 Task: Add Description DS0049 to Card Card0049 in Board Board0043 in Workspace Development in Trello
Action: Mouse moved to (456, 38)
Screenshot: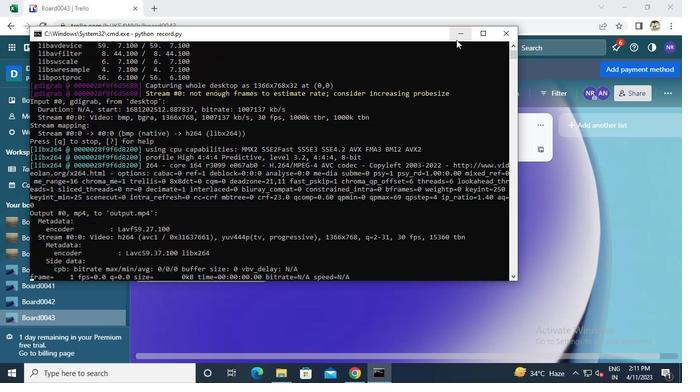 
Action: Mouse pressed left at (456, 38)
Screenshot: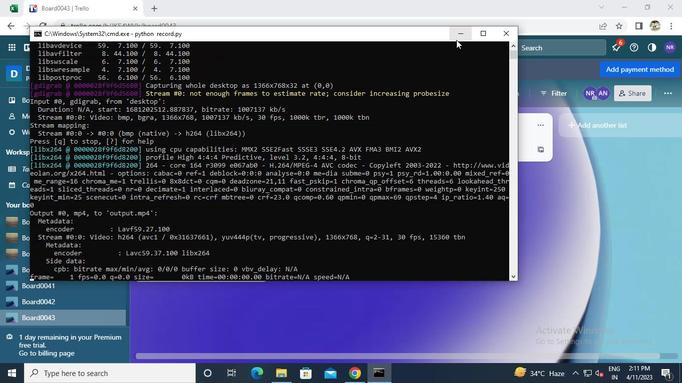 
Action: Mouse moved to (201, 158)
Screenshot: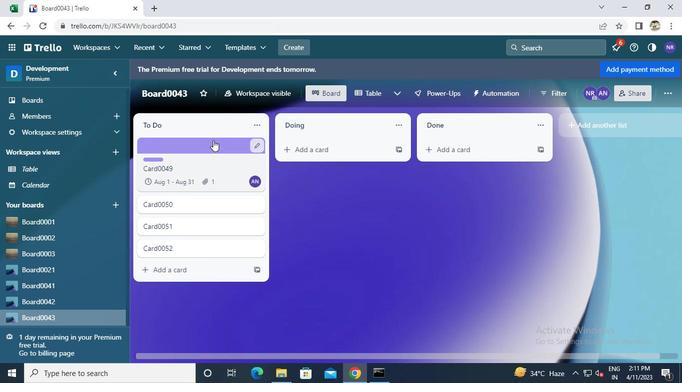 
Action: Mouse pressed left at (201, 158)
Screenshot: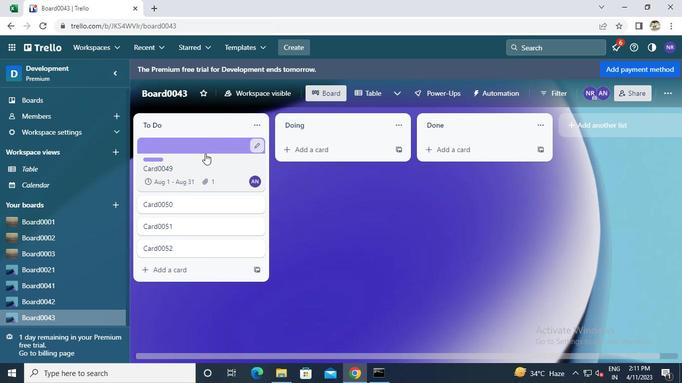 
Action: Mouse moved to (190, 275)
Screenshot: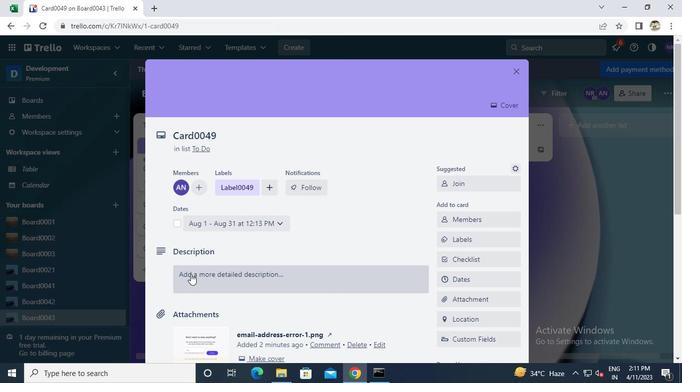 
Action: Mouse pressed left at (190, 275)
Screenshot: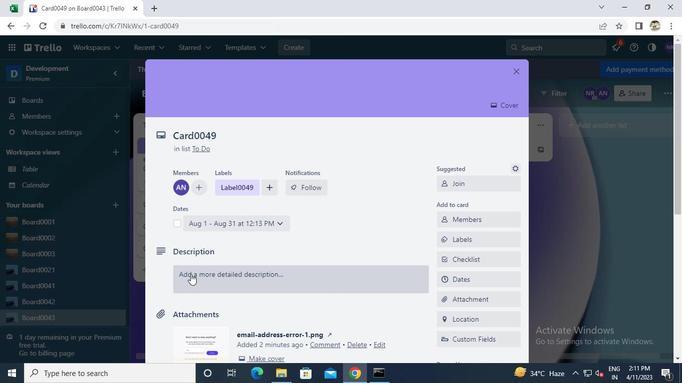 
Action: Keyboard Key.caps_lock
Screenshot: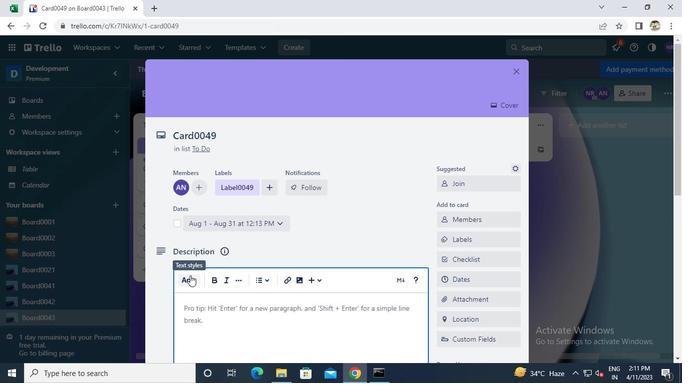 
Action: Keyboard d
Screenshot: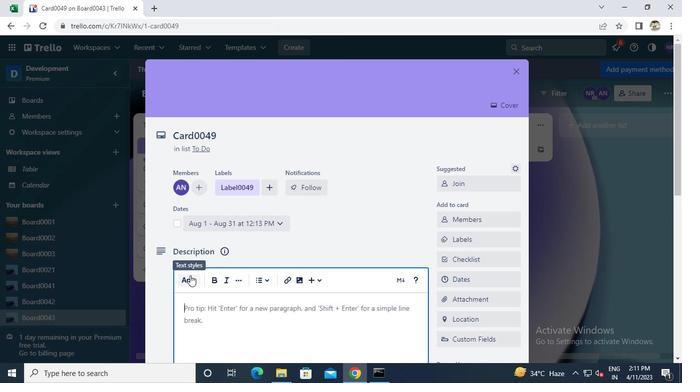 
Action: Keyboard s
Screenshot: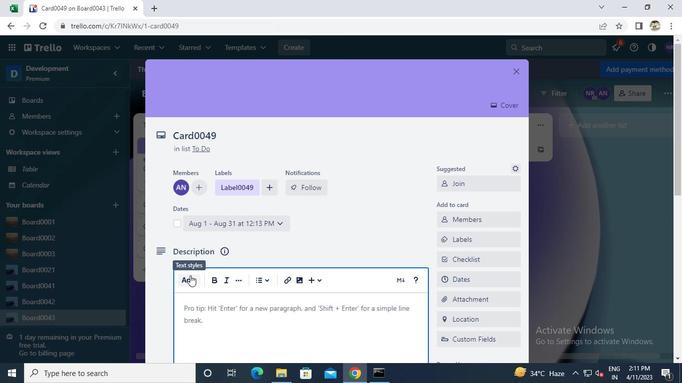 
Action: Keyboard 4
Screenshot: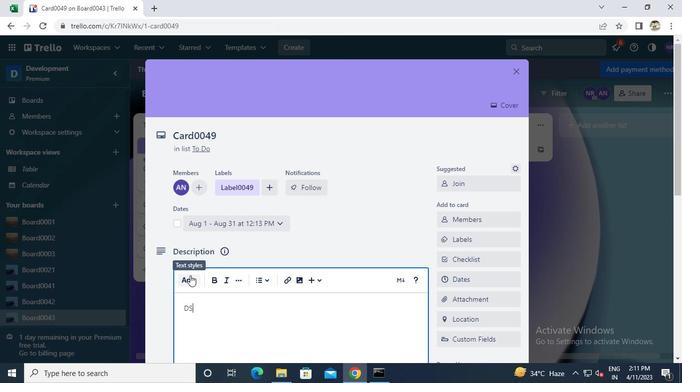 
Action: Keyboard Key.backspace
Screenshot: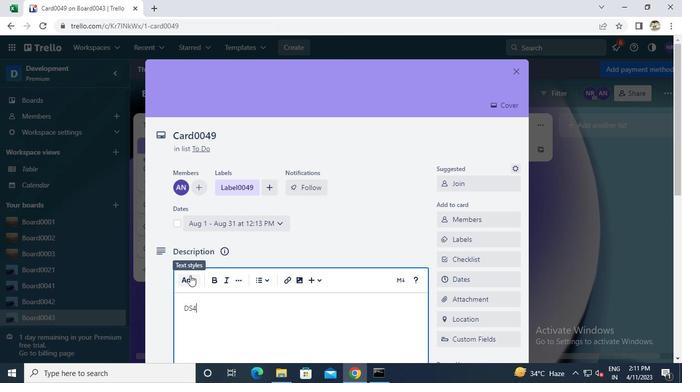 
Action: Keyboard 0
Screenshot: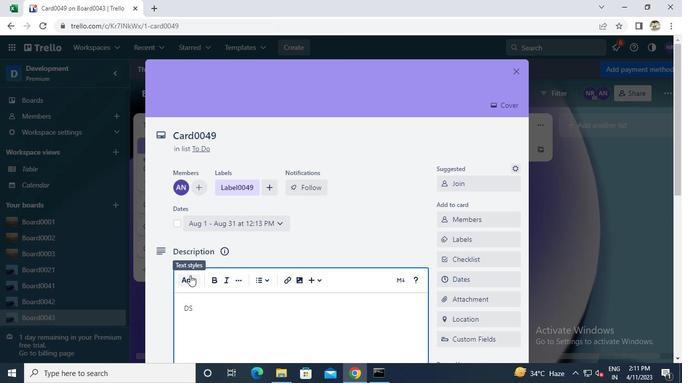 
Action: Keyboard 0
Screenshot: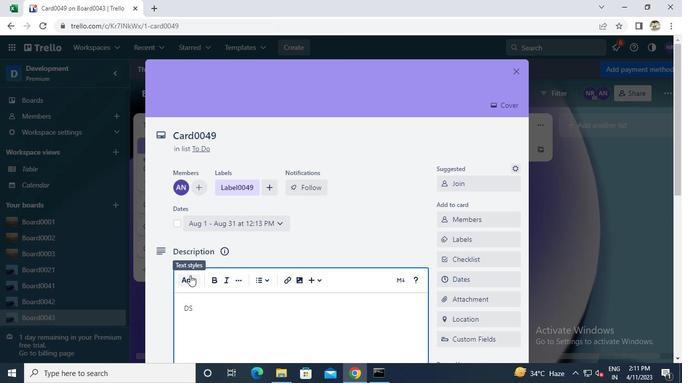 
Action: Keyboard 4
Screenshot: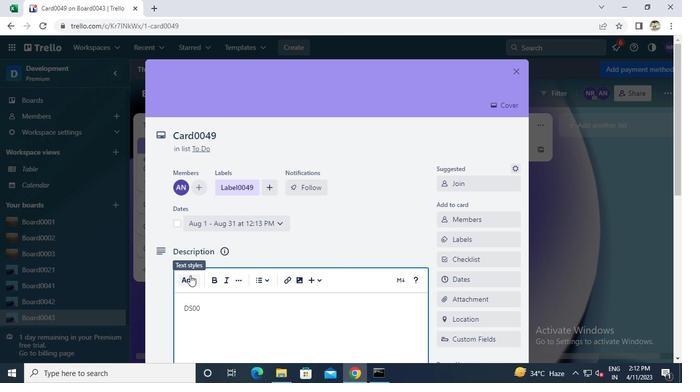 
Action: Keyboard 9
Screenshot: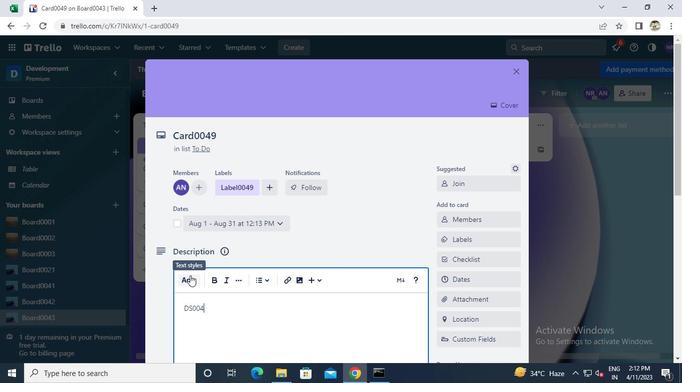 
Action: Mouse moved to (190, 269)
Screenshot: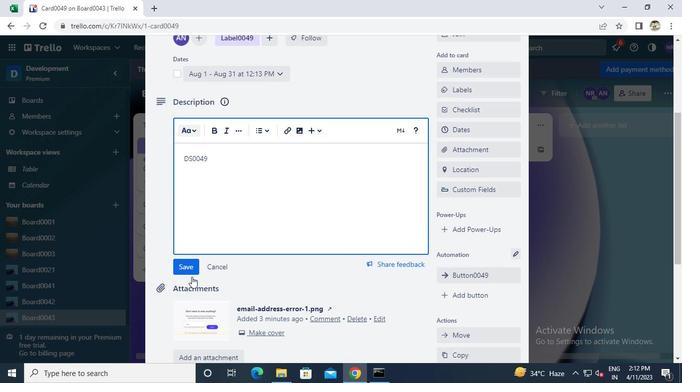 
Action: Mouse pressed left at (190, 269)
Screenshot: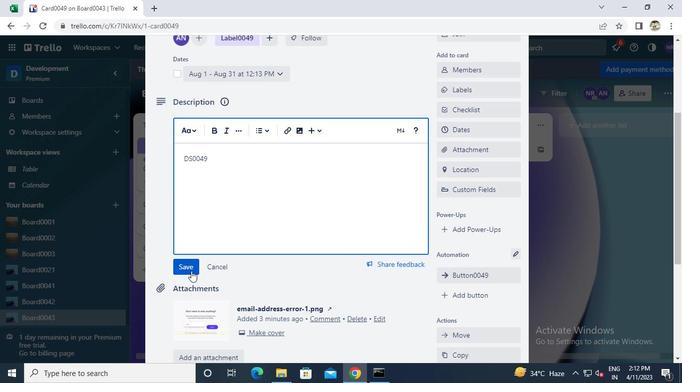 
Action: Mouse moved to (379, 370)
Screenshot: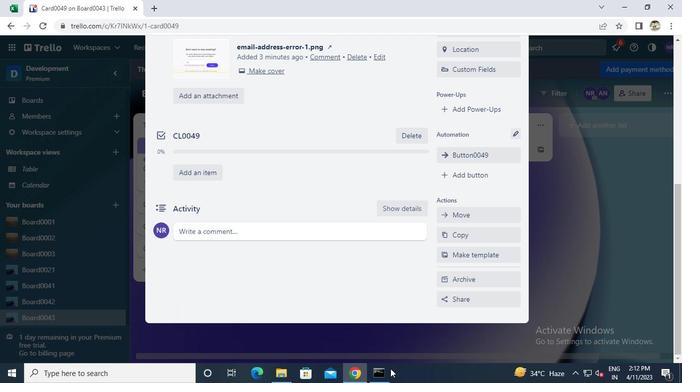 
Action: Mouse pressed left at (379, 370)
Screenshot: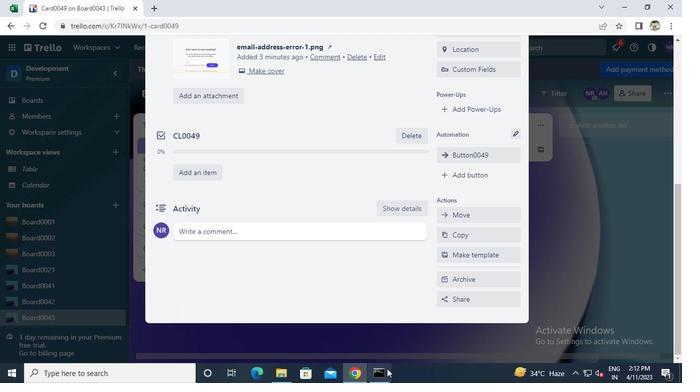 
Action: Mouse moved to (508, 30)
Screenshot: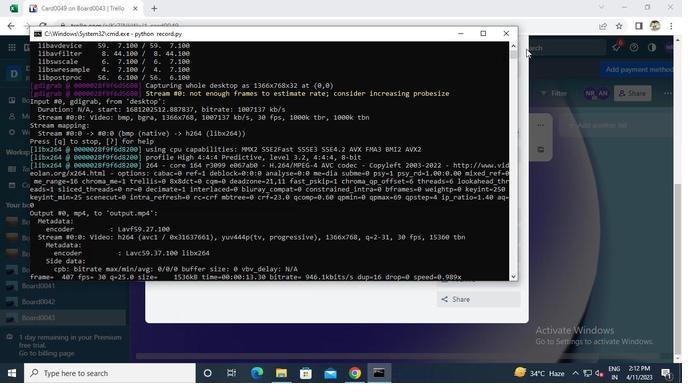 
Action: Mouse pressed left at (508, 30)
Screenshot: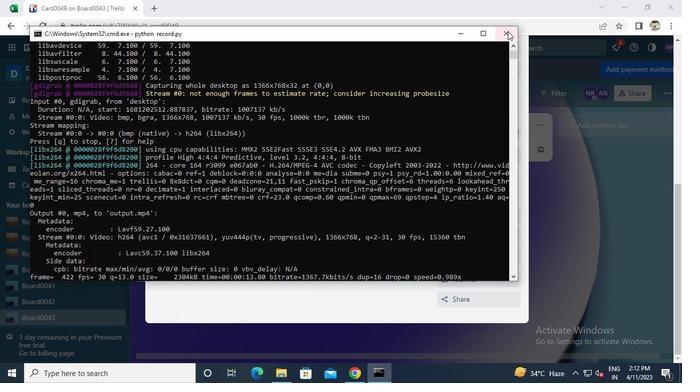 
